 Task: Create a sub task Design and Implement Solution for the task  Implement a new remote support system for a company's IT department in the project AgileFever , assign it to team member softage.4@softage.net and update the status of the sub task to  Off Track , set the priority of the sub task to High
Action: Mouse moved to (327, 336)
Screenshot: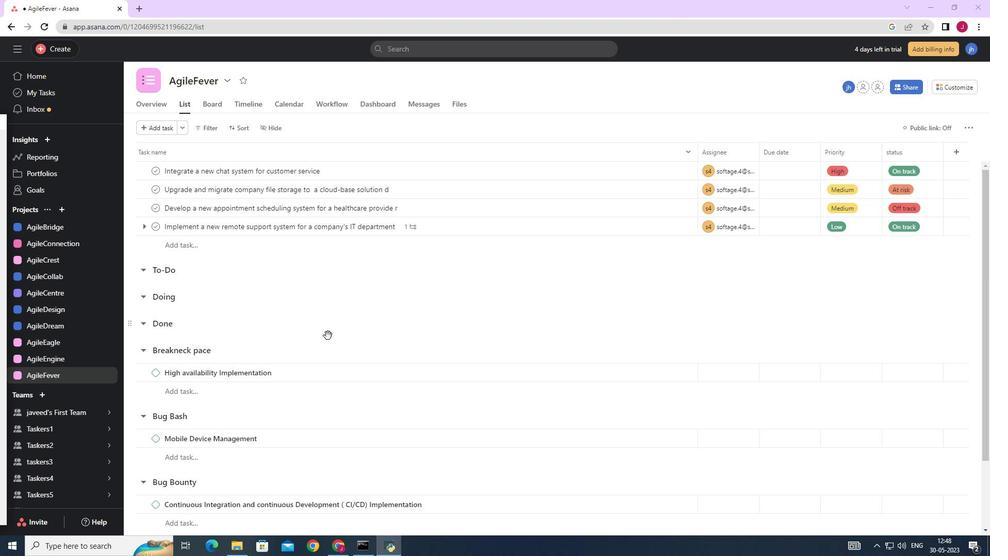 
Action: Mouse scrolled (327, 336) with delta (0, 0)
Screenshot: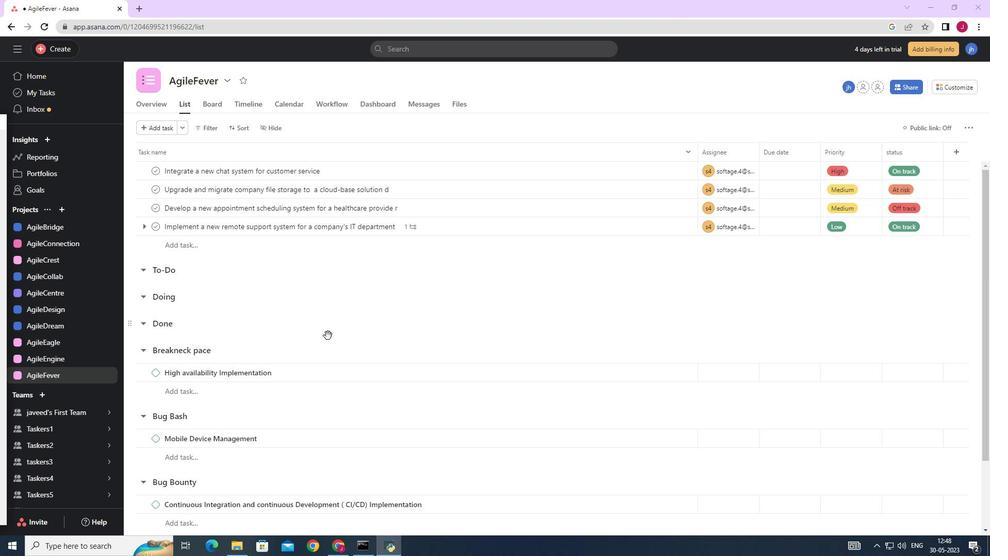 
Action: Mouse scrolled (327, 336) with delta (0, 0)
Screenshot: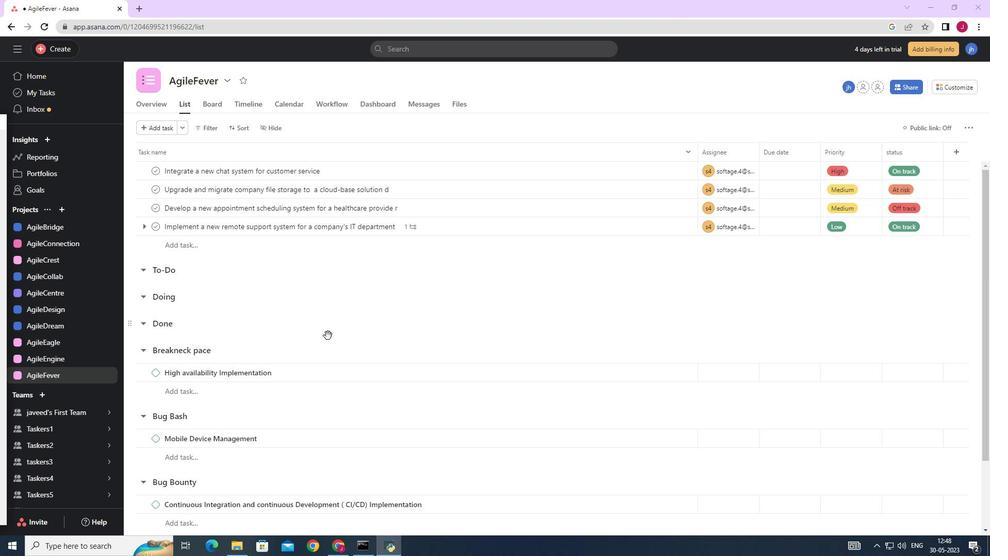 
Action: Mouse scrolled (327, 336) with delta (0, 0)
Screenshot: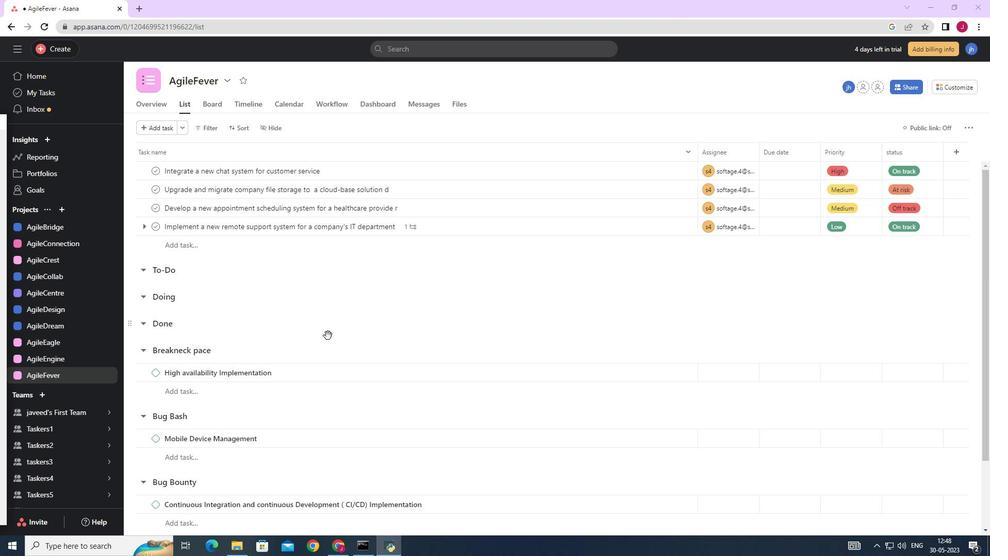 
Action: Mouse moved to (586, 222)
Screenshot: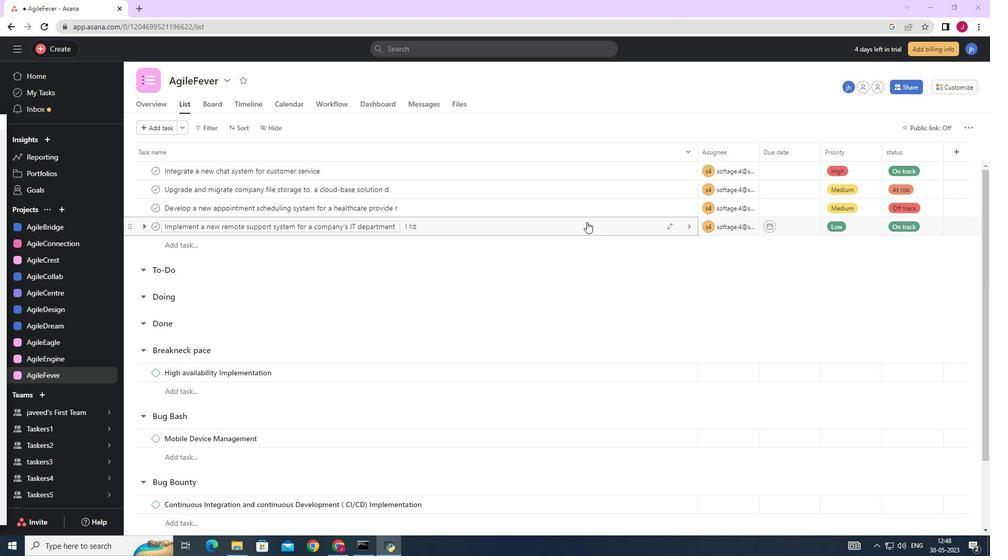 
Action: Mouse pressed left at (586, 222)
Screenshot: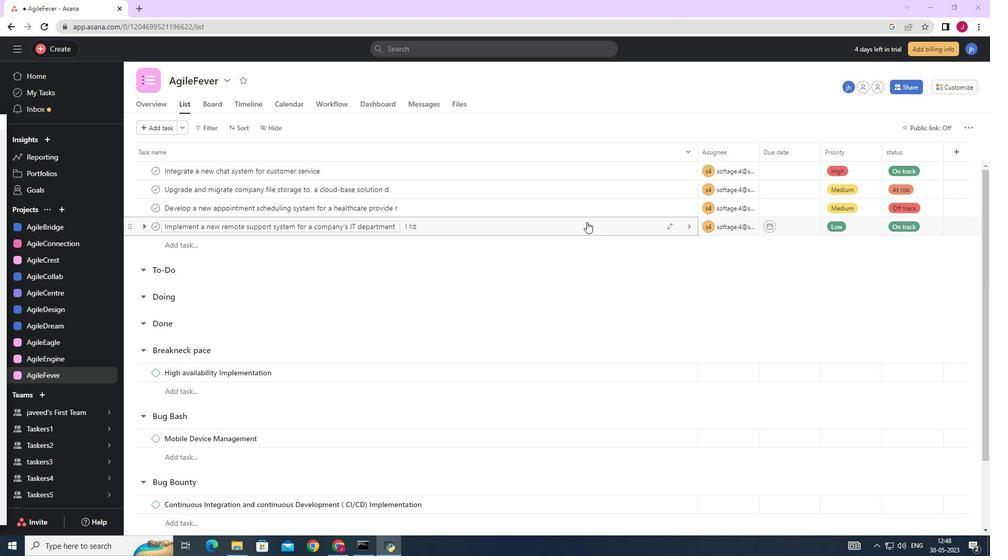 
Action: Mouse moved to (842, 388)
Screenshot: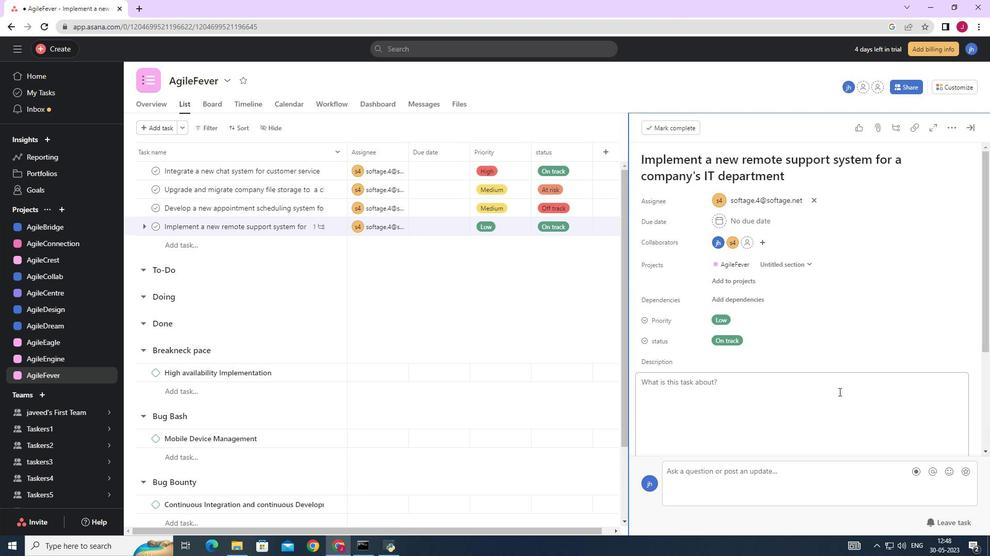 
Action: Mouse scrolled (842, 387) with delta (0, 0)
Screenshot: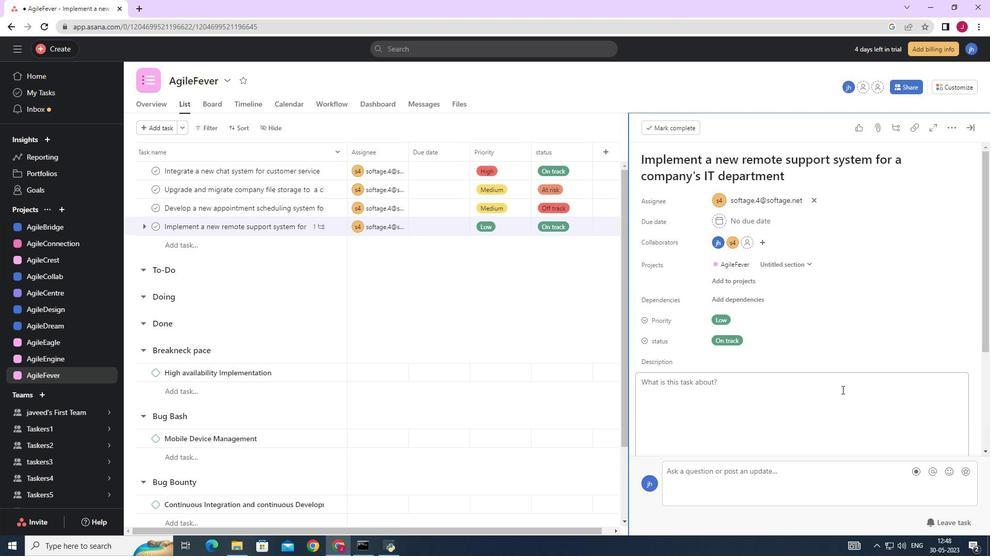 
Action: Mouse moved to (824, 387)
Screenshot: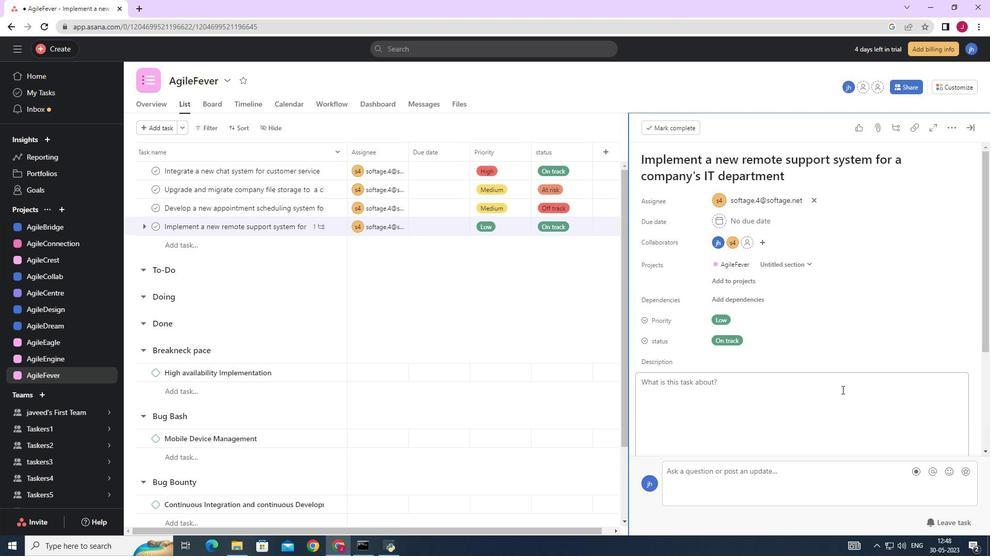 
Action: Mouse scrolled (834, 387) with delta (0, 0)
Screenshot: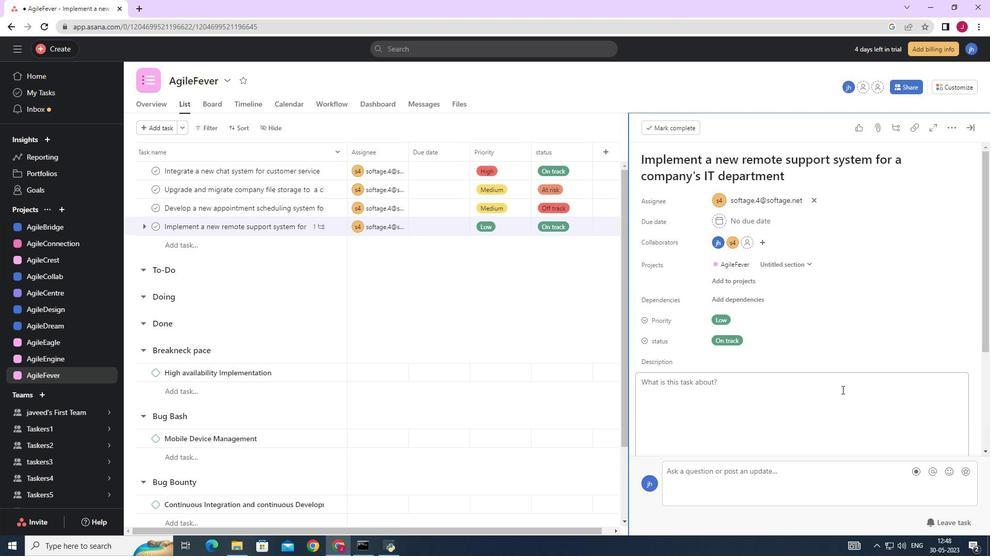 
Action: Mouse moved to (815, 387)
Screenshot: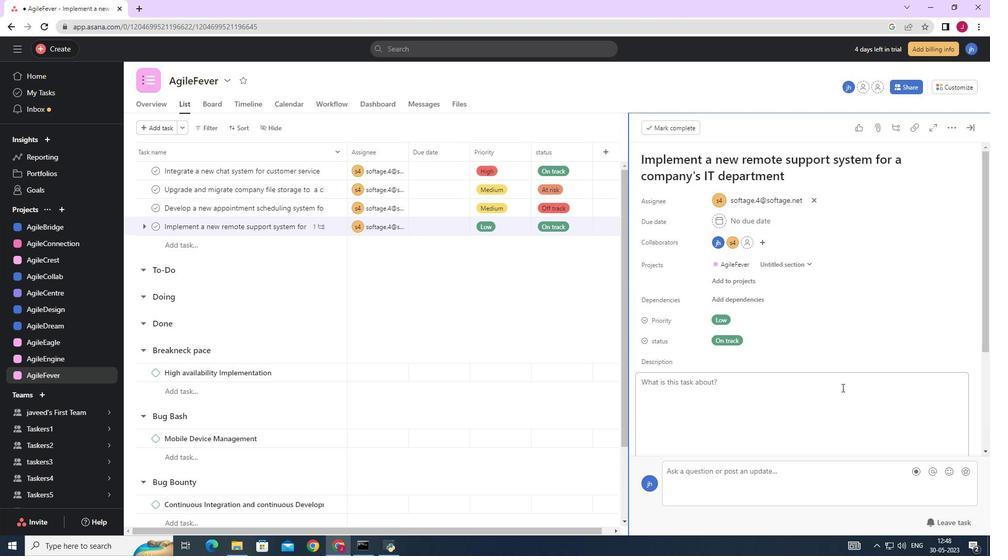 
Action: Mouse scrolled (817, 387) with delta (0, 0)
Screenshot: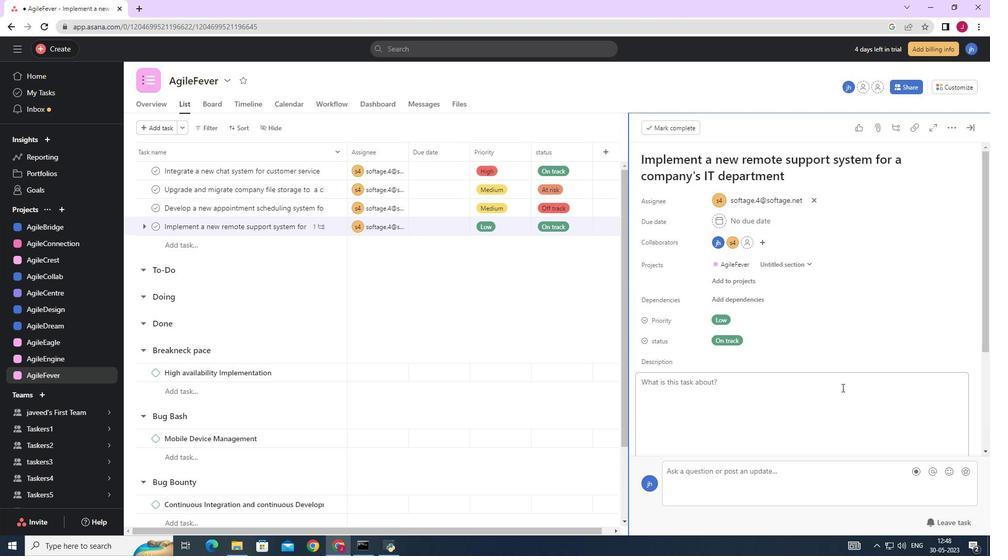
Action: Mouse moved to (801, 387)
Screenshot: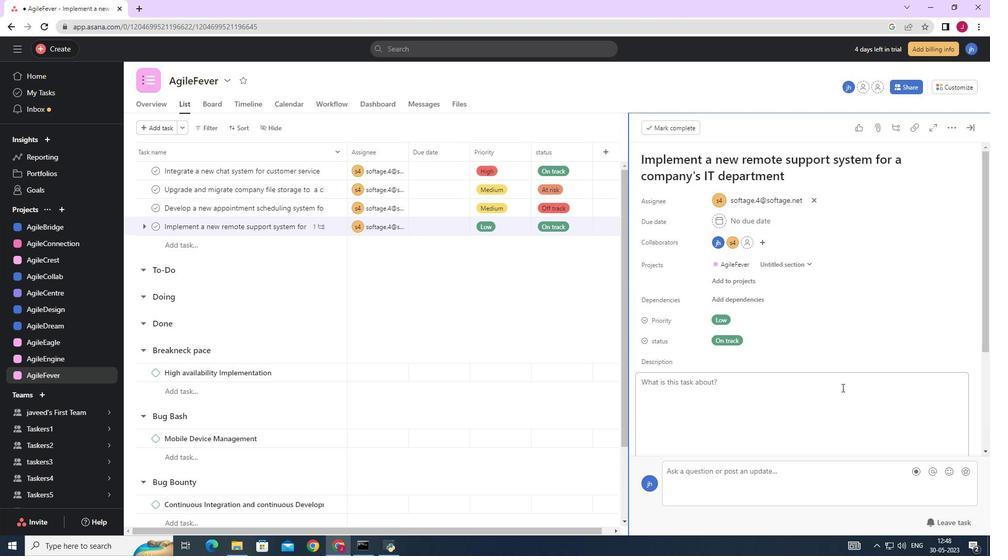 
Action: Mouse scrolled (809, 387) with delta (0, 0)
Screenshot: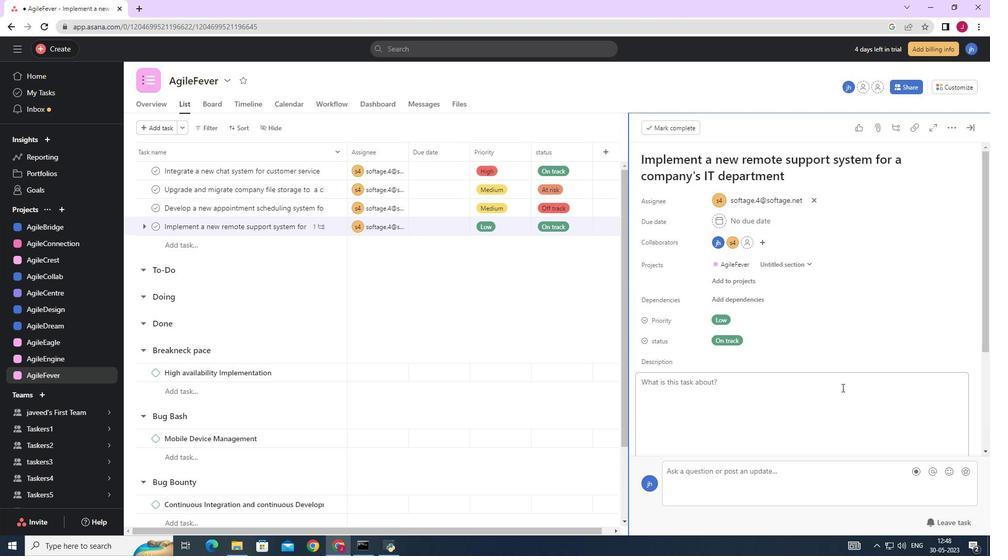 
Action: Mouse moved to (671, 376)
Screenshot: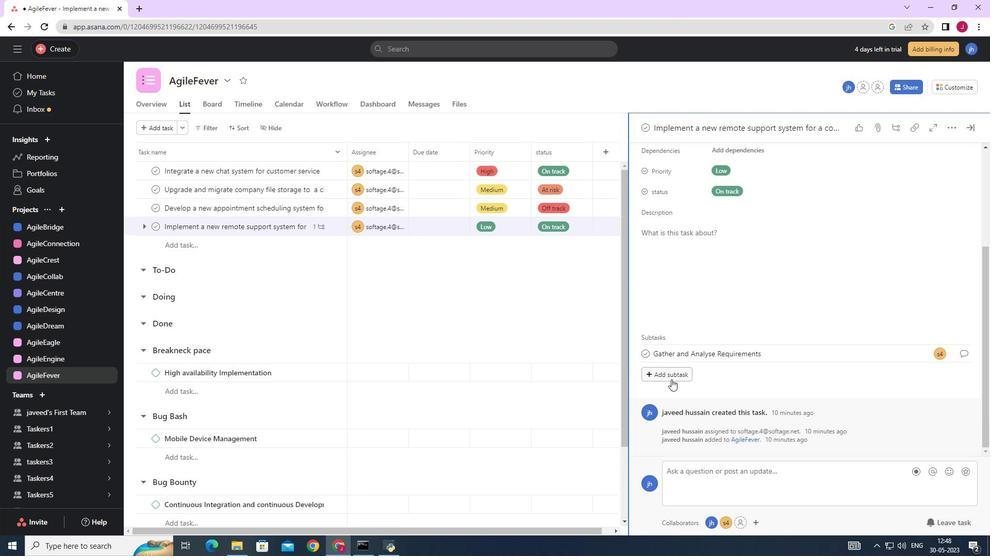 
Action: Mouse pressed left at (671, 376)
Screenshot: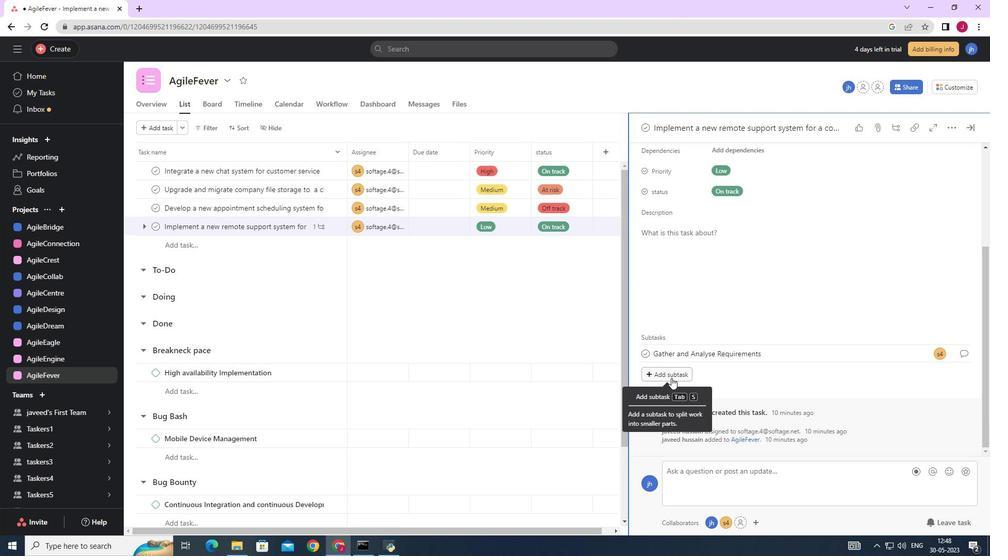 
Action: Mouse moved to (677, 357)
Screenshot: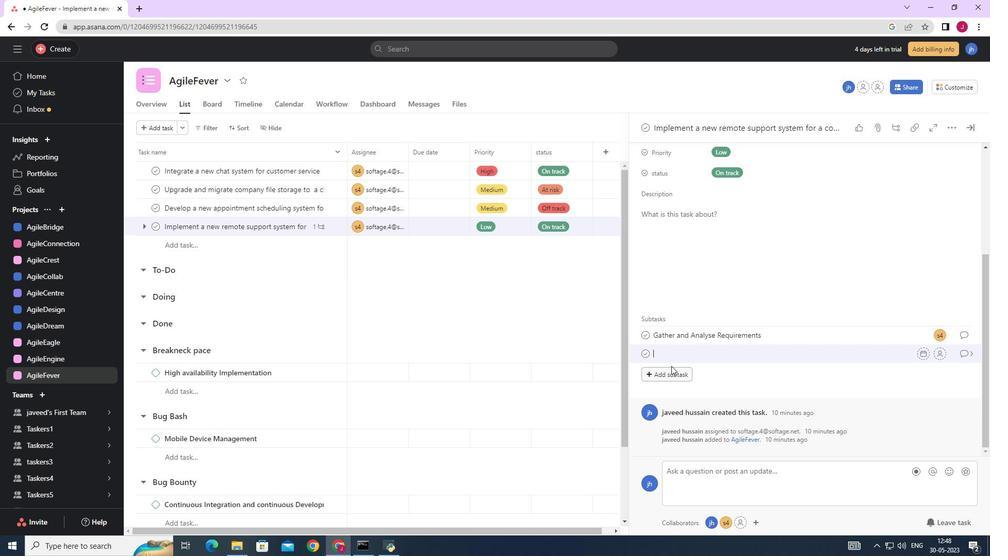 
Action: Key pressed <Key.caps_lock>D<Key.caps_lock>esign<Key.space>and<Key.space><Key.caps_lock>I<Key.caps_lock>mplement<Key.space><Key.caps_lock>S<Key.caps_lock>olution
Screenshot: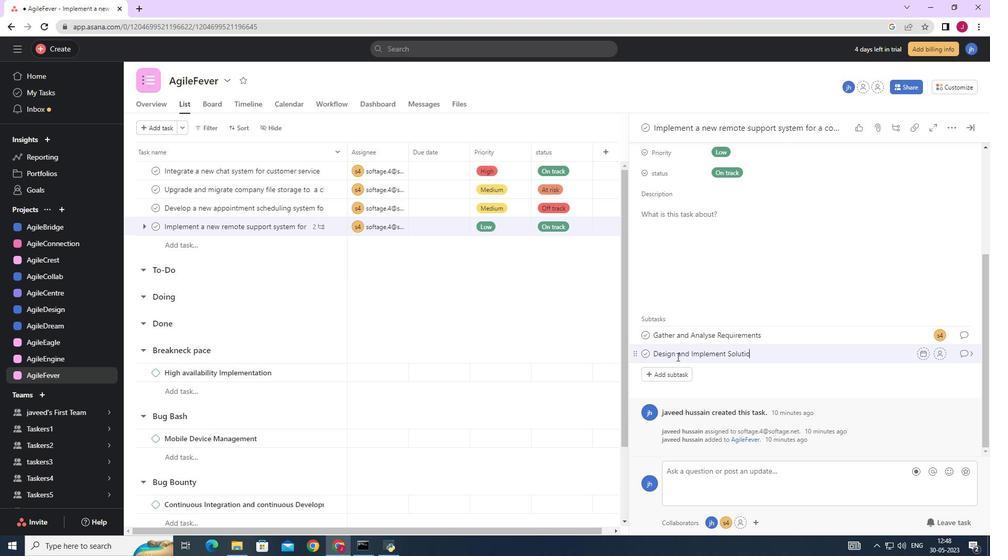 
Action: Mouse moved to (938, 354)
Screenshot: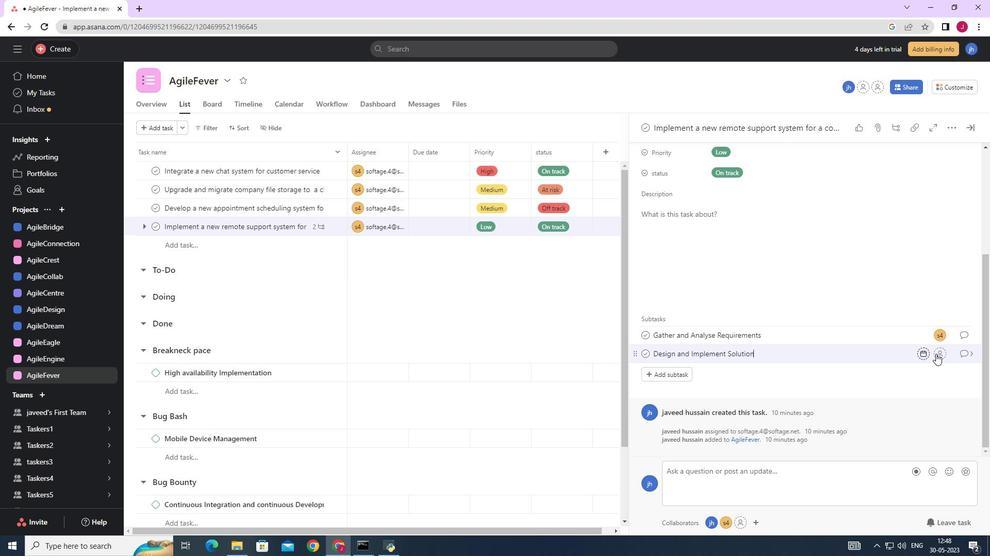 
Action: Mouse pressed left at (938, 354)
Screenshot: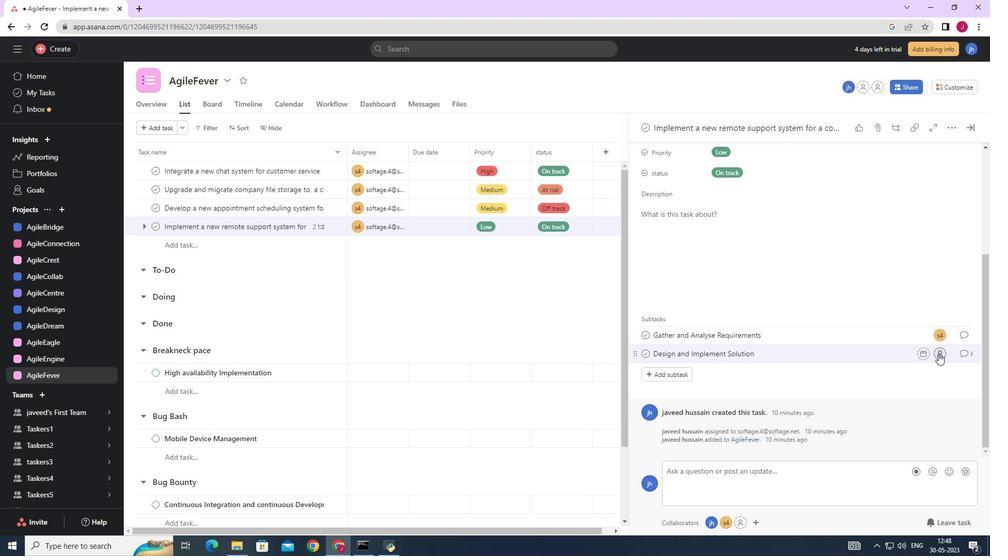 
Action: Mouse moved to (803, 357)
Screenshot: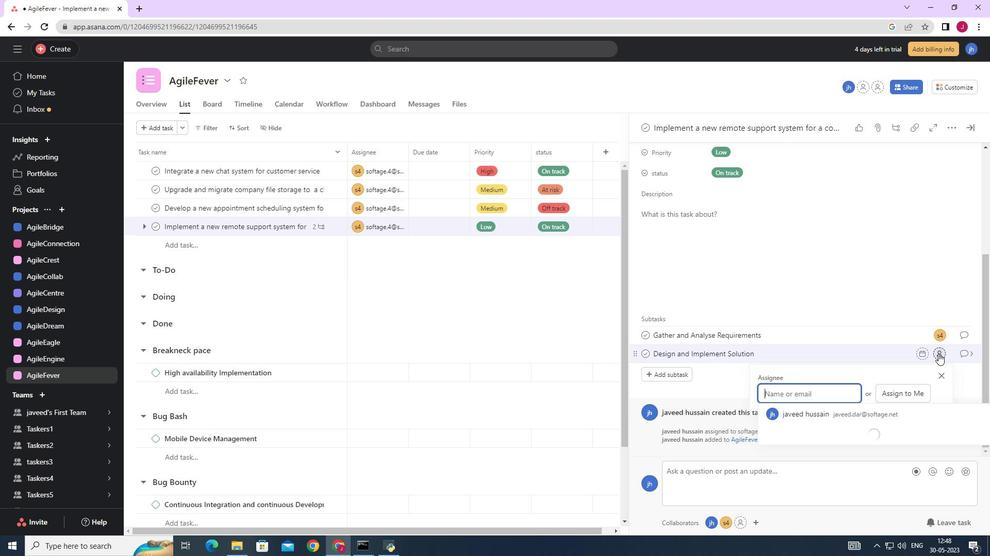 
Action: Key pressed softage.4
Screenshot: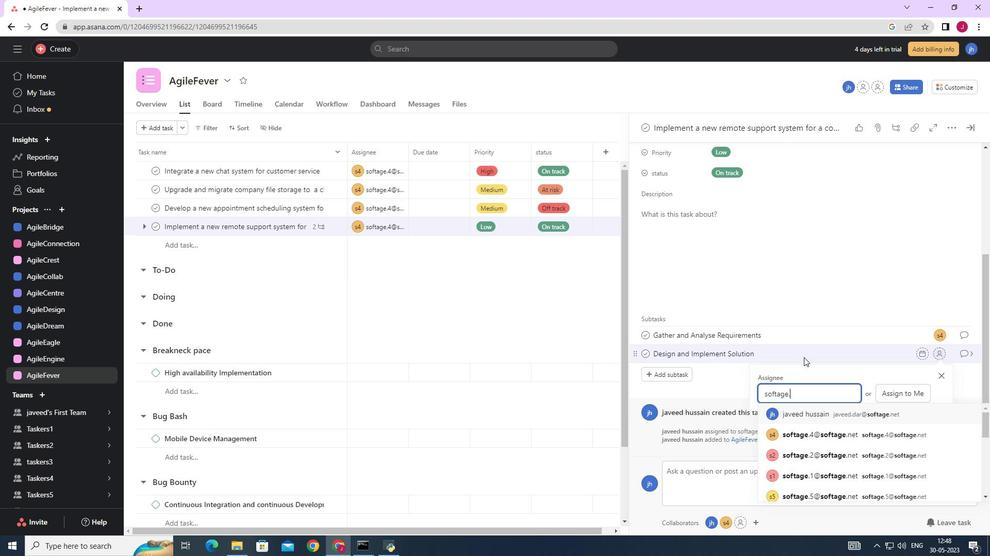 
Action: Mouse moved to (802, 413)
Screenshot: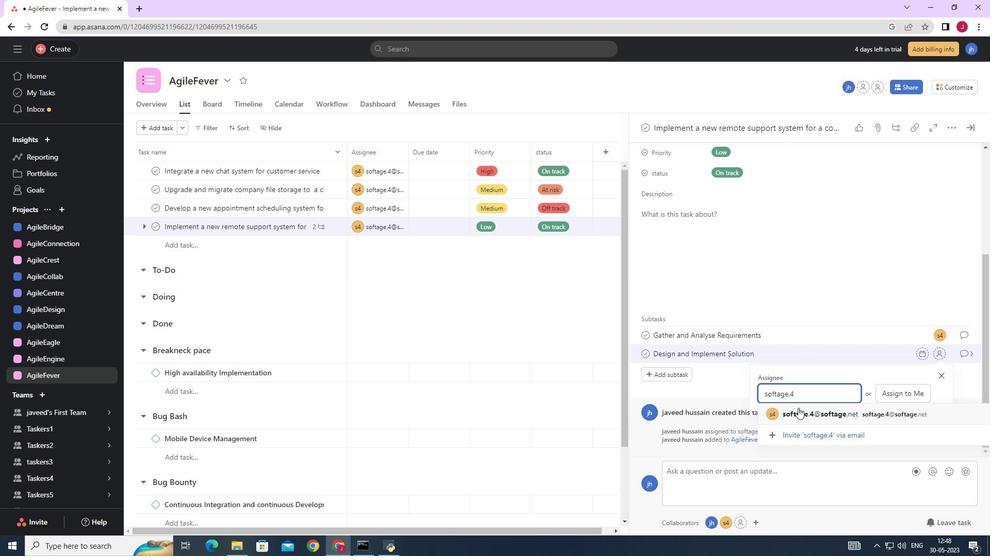 
Action: Mouse pressed left at (802, 413)
Screenshot: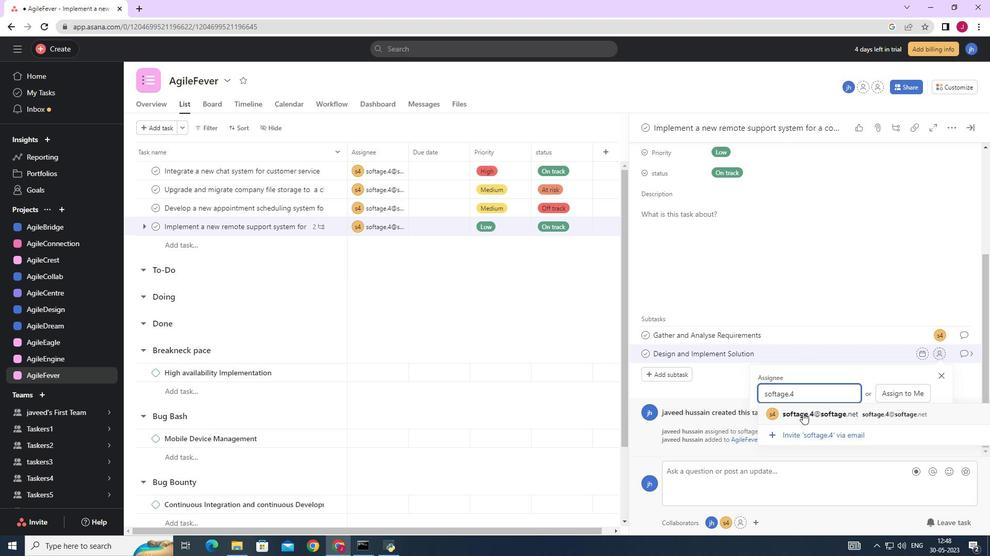 
Action: Mouse moved to (962, 353)
Screenshot: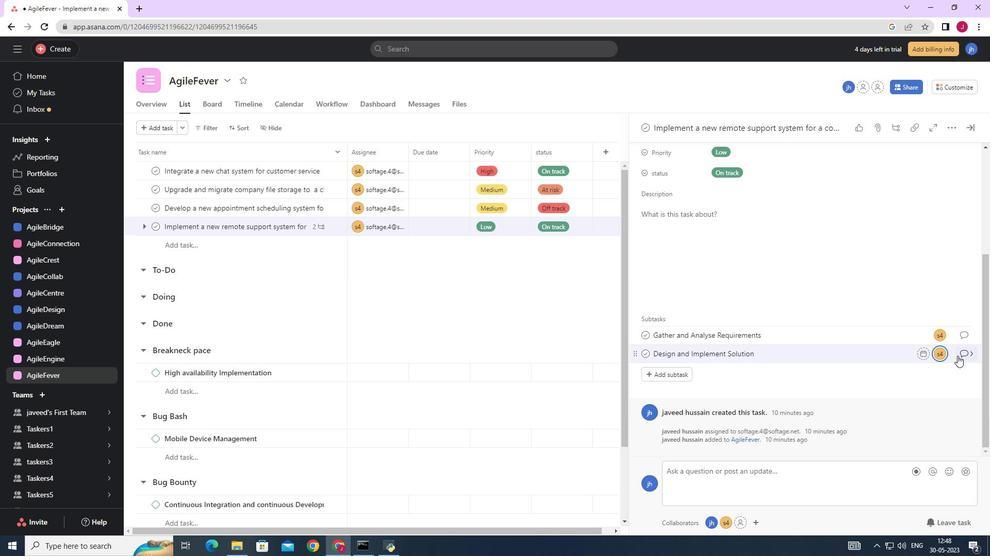 
Action: Mouse pressed left at (962, 353)
Screenshot: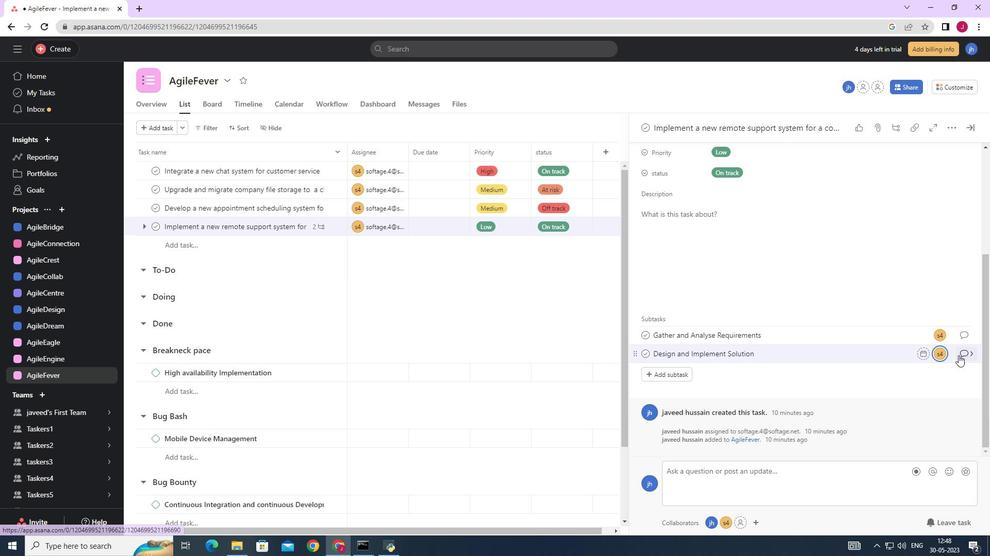 
Action: Mouse moved to (660, 297)
Screenshot: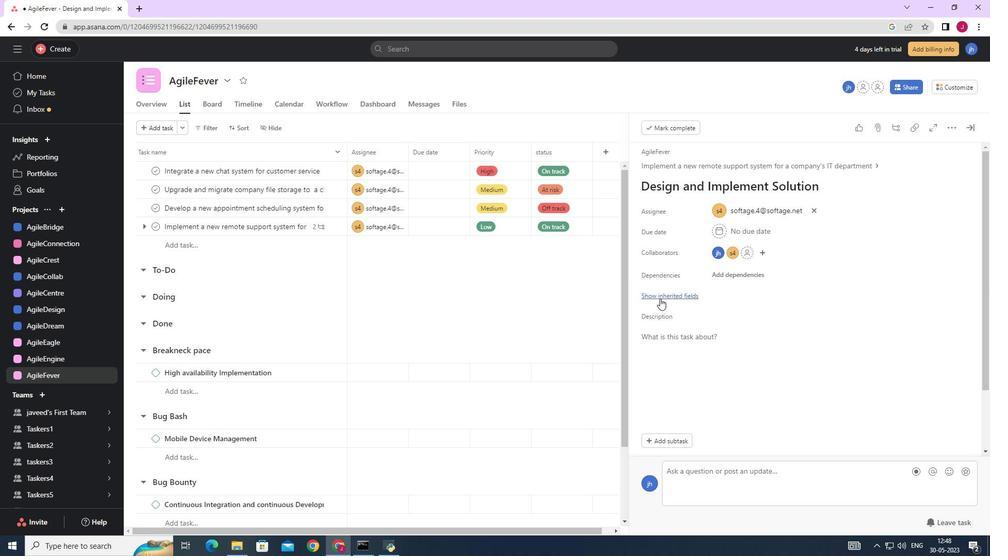 
Action: Mouse pressed left at (660, 297)
Screenshot: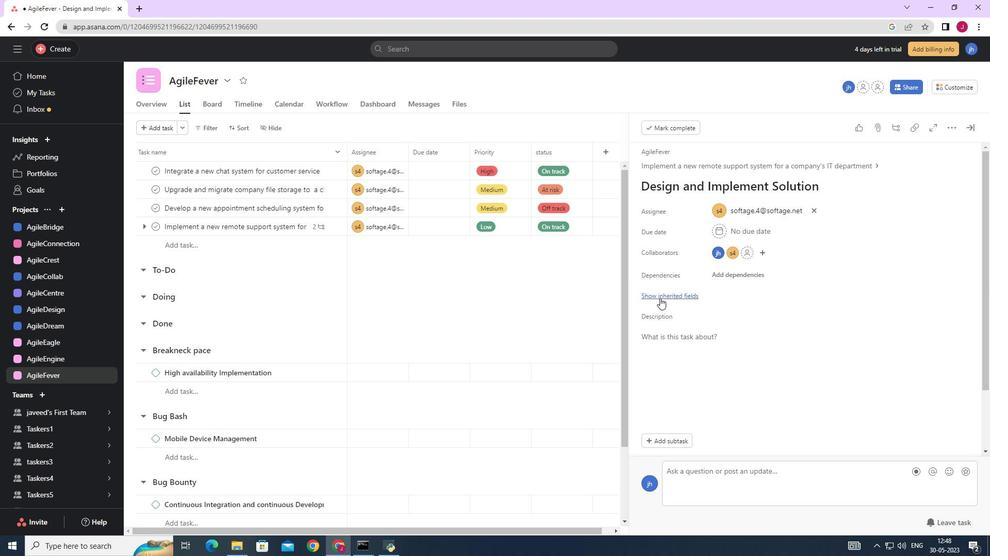 
Action: Mouse moved to (713, 318)
Screenshot: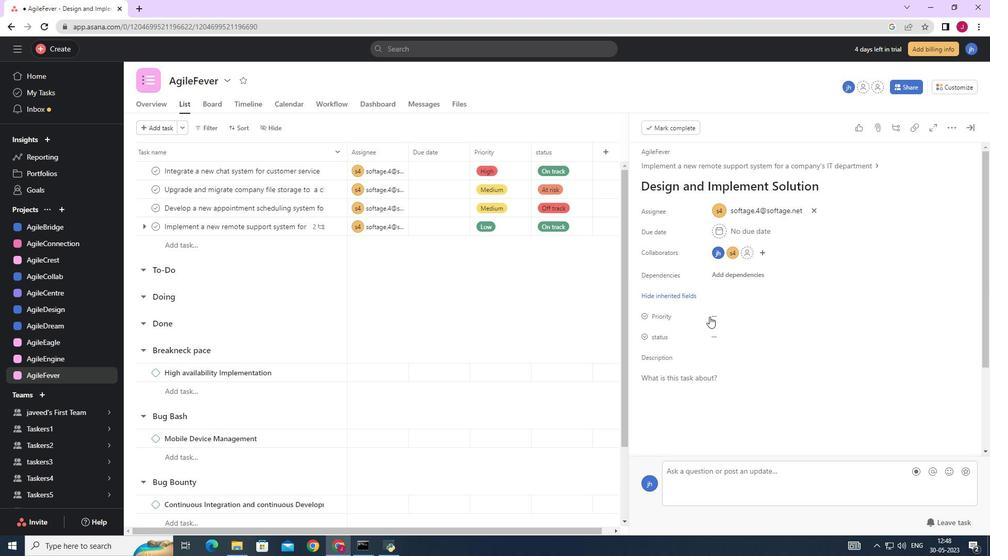 
Action: Mouse pressed left at (713, 318)
Screenshot: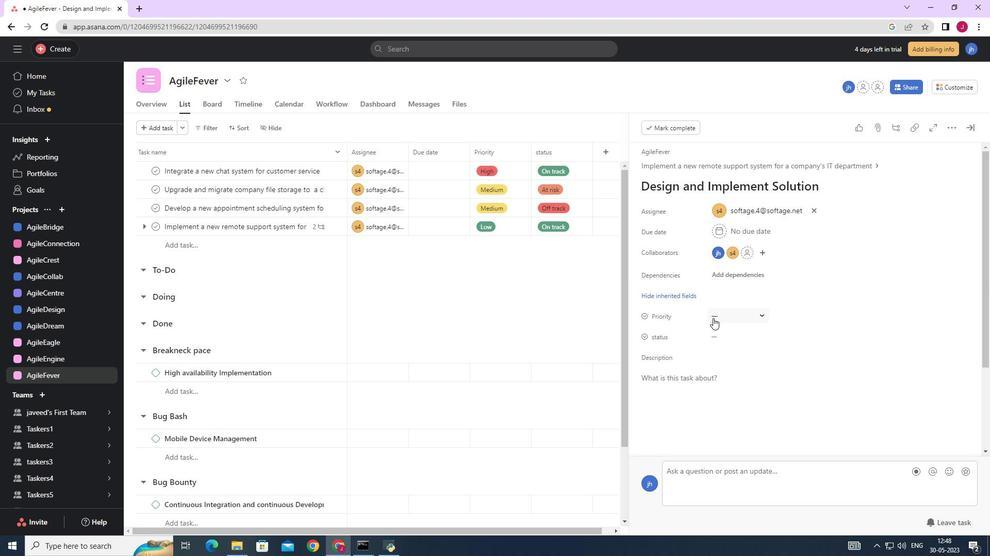 
Action: Mouse moved to (740, 349)
Screenshot: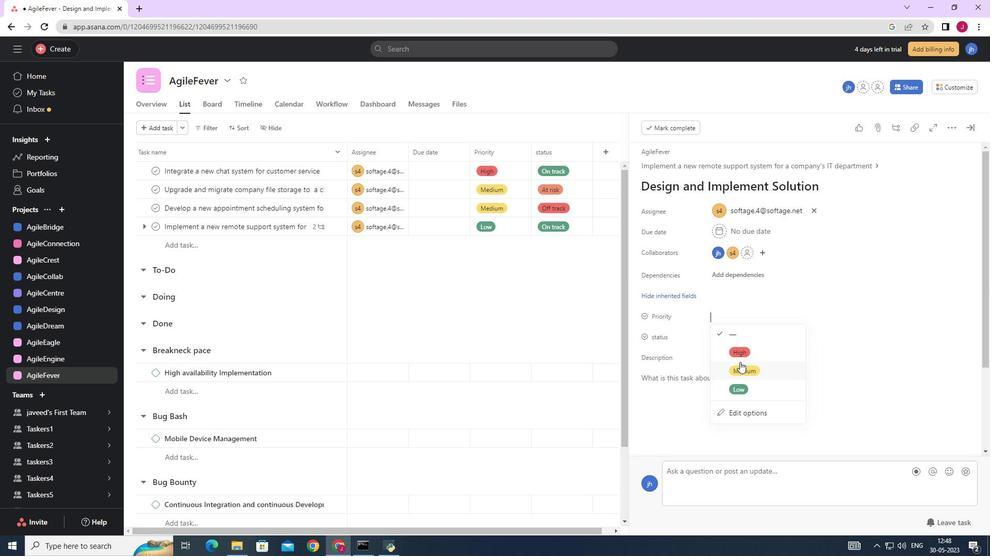 
Action: Mouse pressed left at (740, 349)
Screenshot: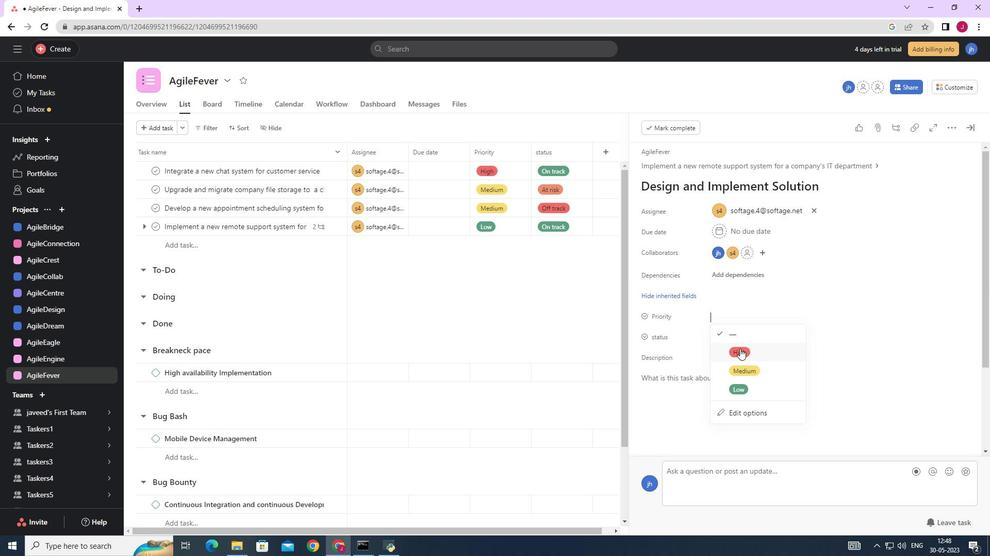 
Action: Mouse moved to (720, 333)
Screenshot: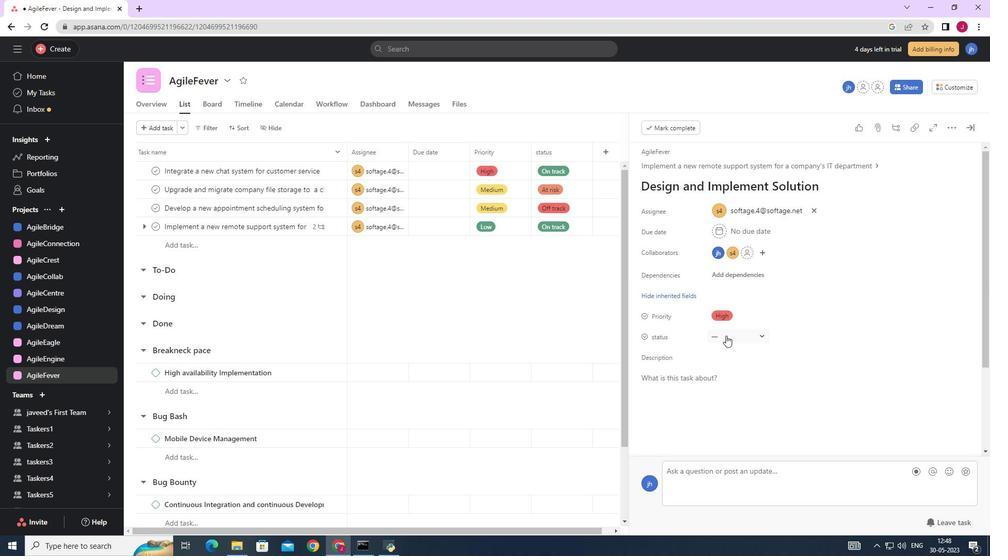 
Action: Mouse pressed left at (720, 333)
Screenshot: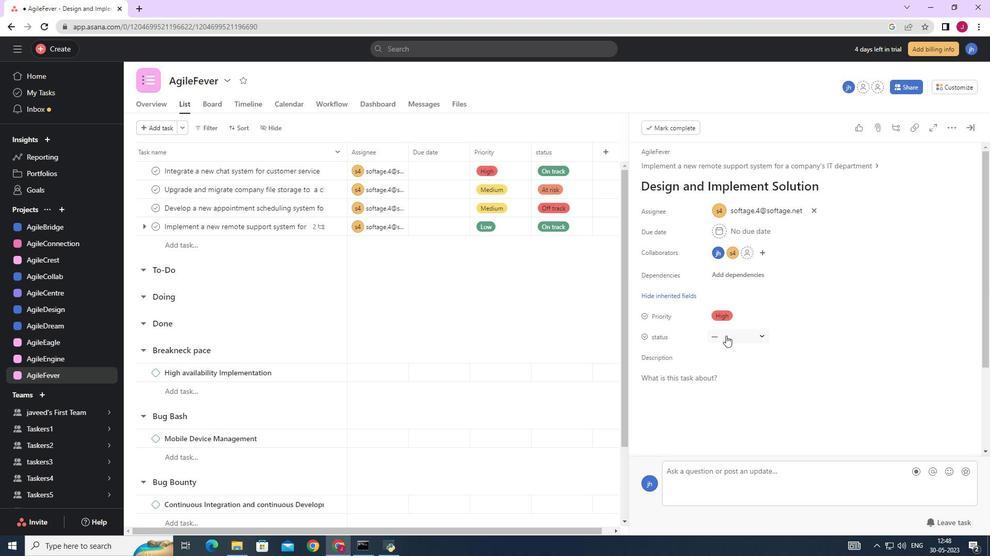 
Action: Mouse moved to (738, 390)
Screenshot: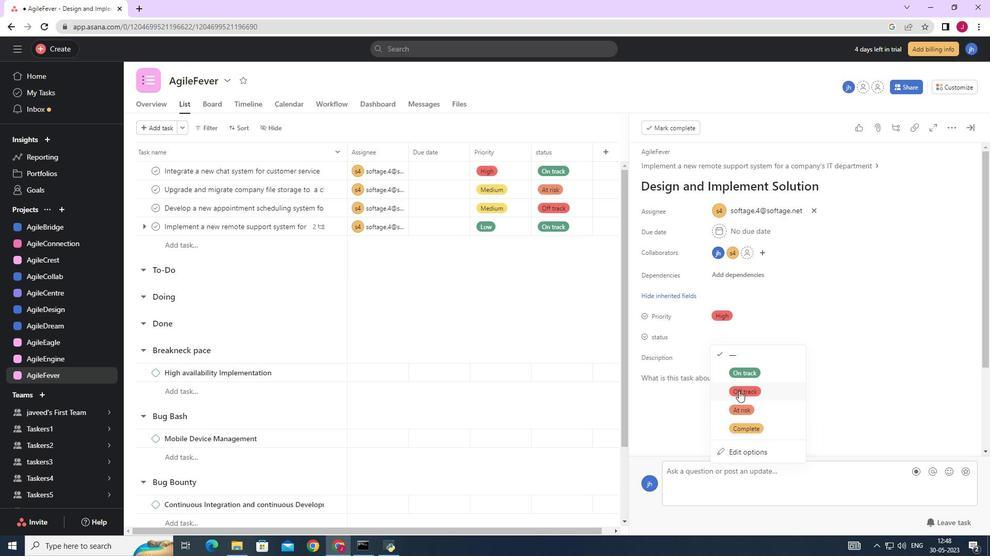 
Action: Mouse pressed left at (738, 390)
Screenshot: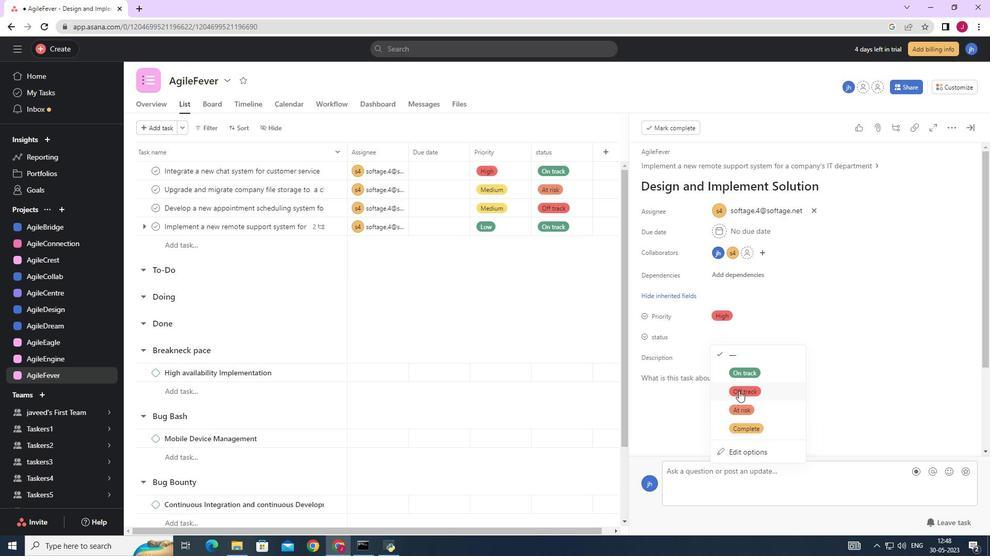 
Action: Mouse moved to (752, 396)
Screenshot: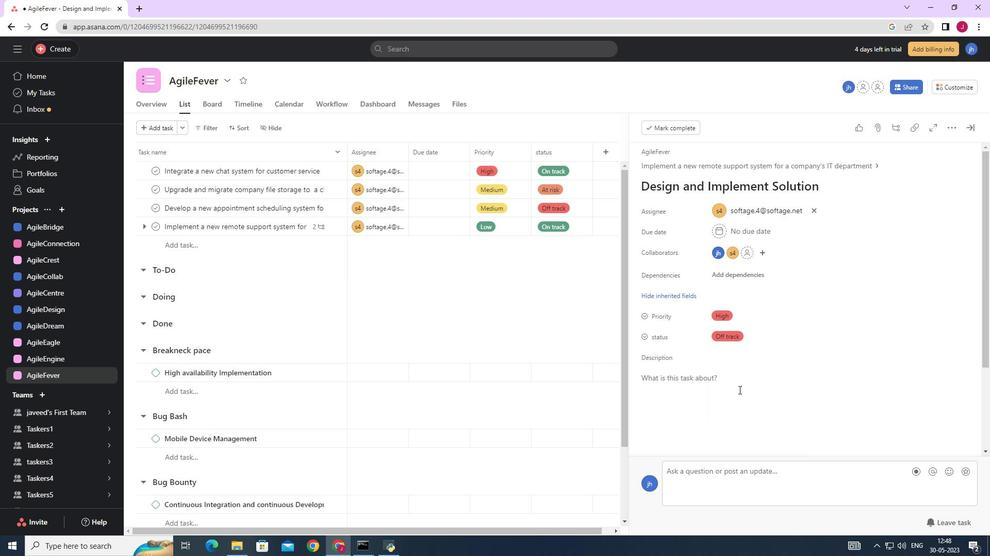
Action: Mouse scrolled (752, 396) with delta (0, 0)
Screenshot: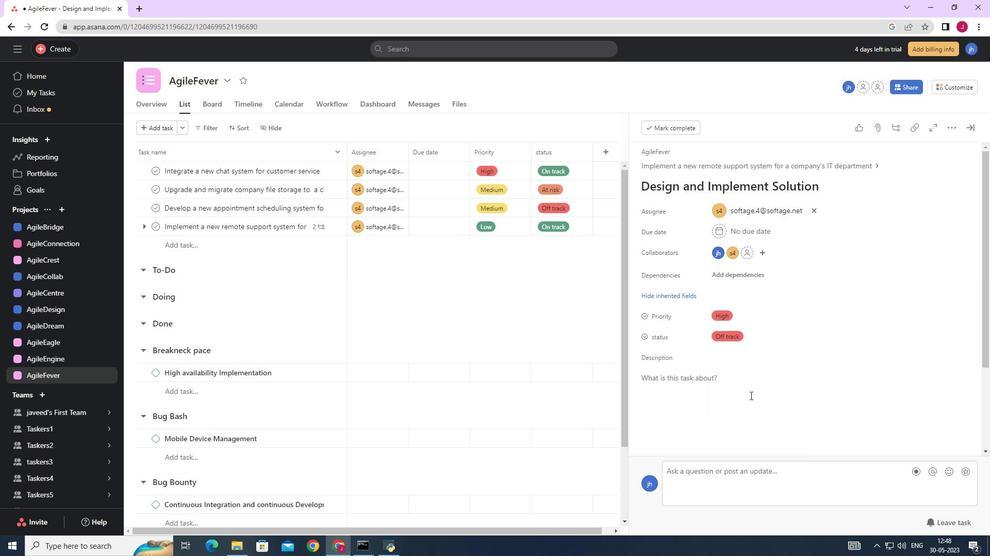 
Action: Mouse scrolled (752, 396) with delta (0, 0)
Screenshot: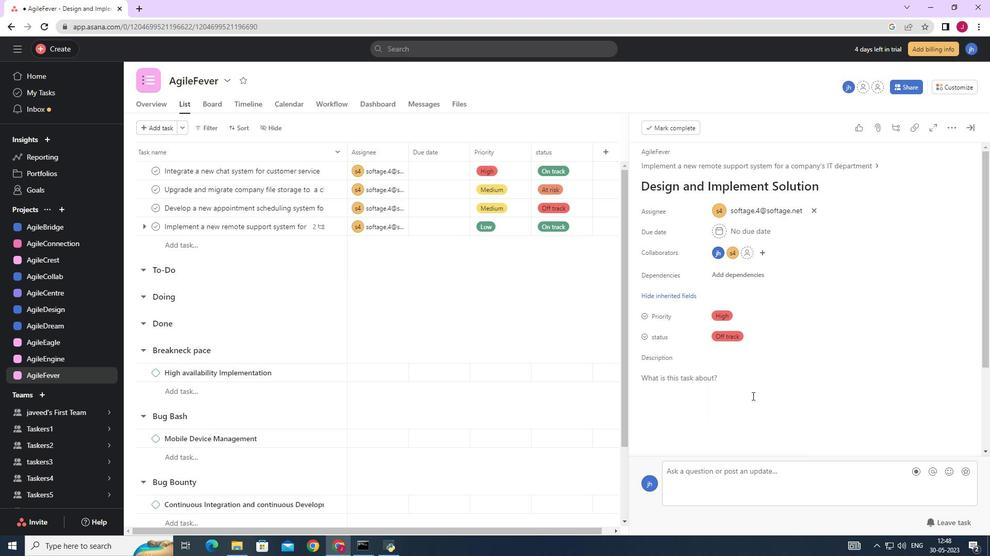 
Action: Mouse scrolled (752, 396) with delta (0, 0)
Screenshot: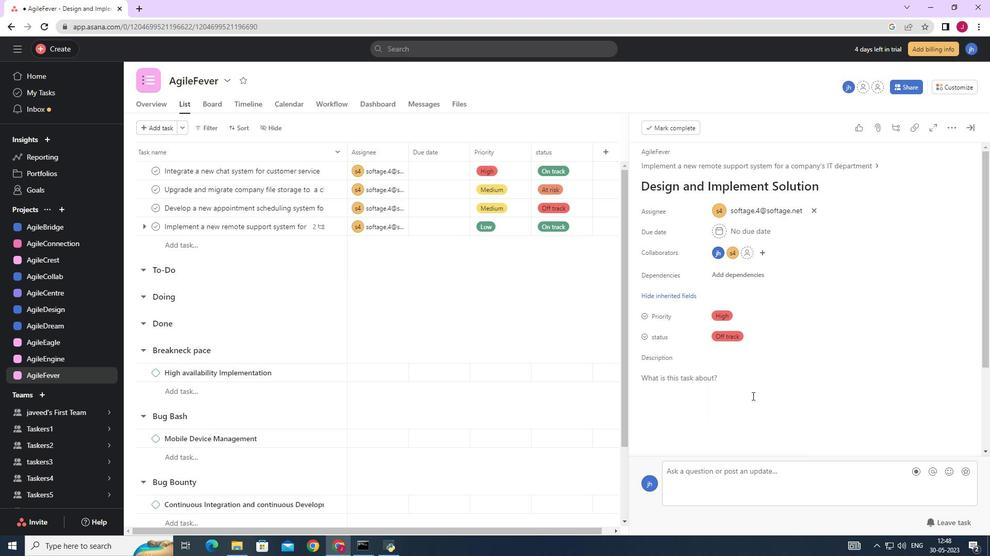 
Action: Mouse scrolled (752, 396) with delta (0, 0)
Screenshot: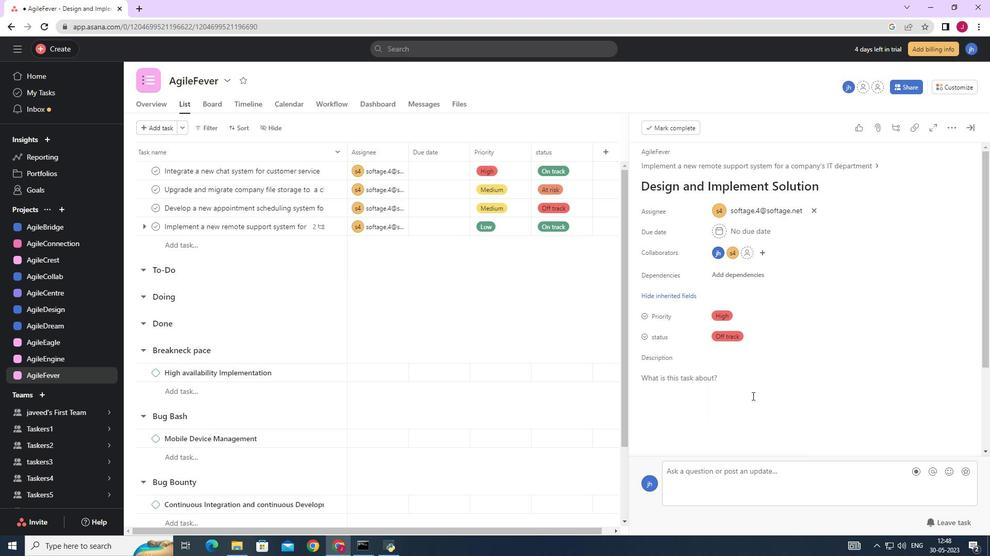 
Action: Mouse scrolled (752, 396) with delta (0, 0)
Screenshot: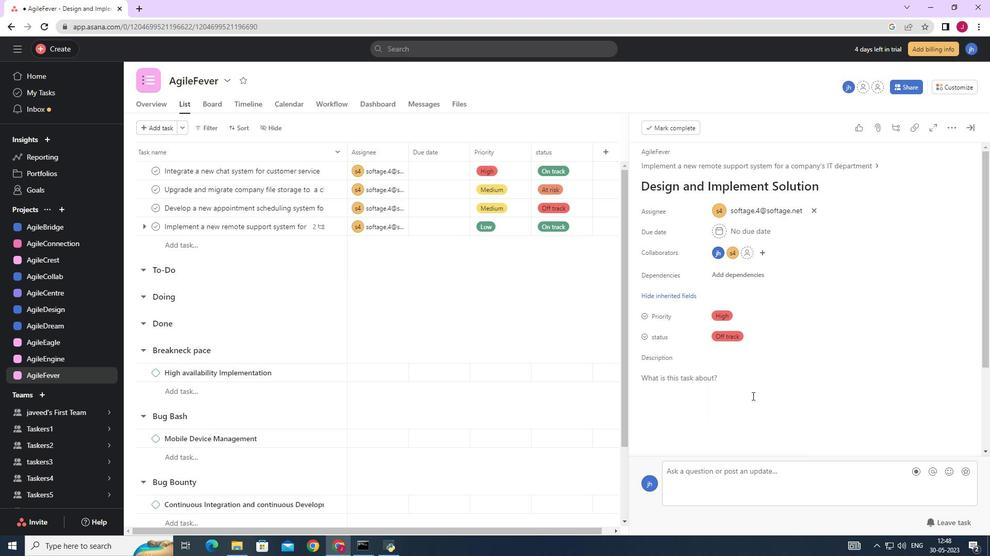 
Action: Mouse moved to (789, 323)
Screenshot: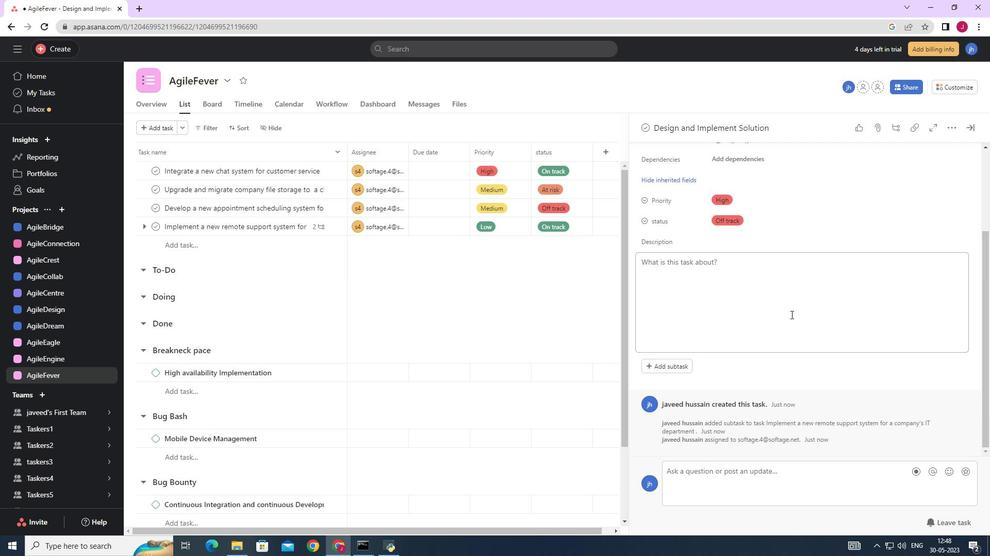 
Action: Mouse scrolled (789, 323) with delta (0, 0)
Screenshot: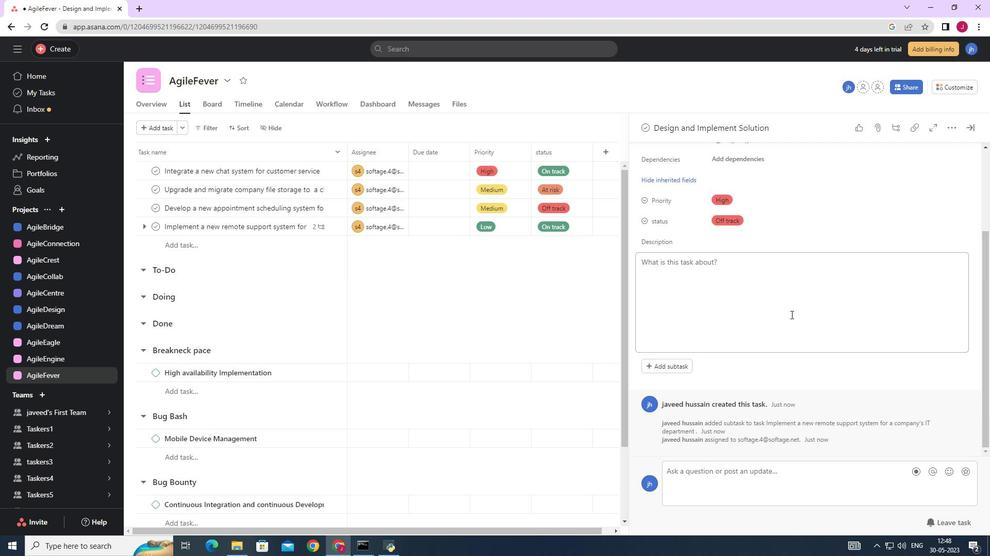 
Action: Mouse moved to (789, 323)
Screenshot: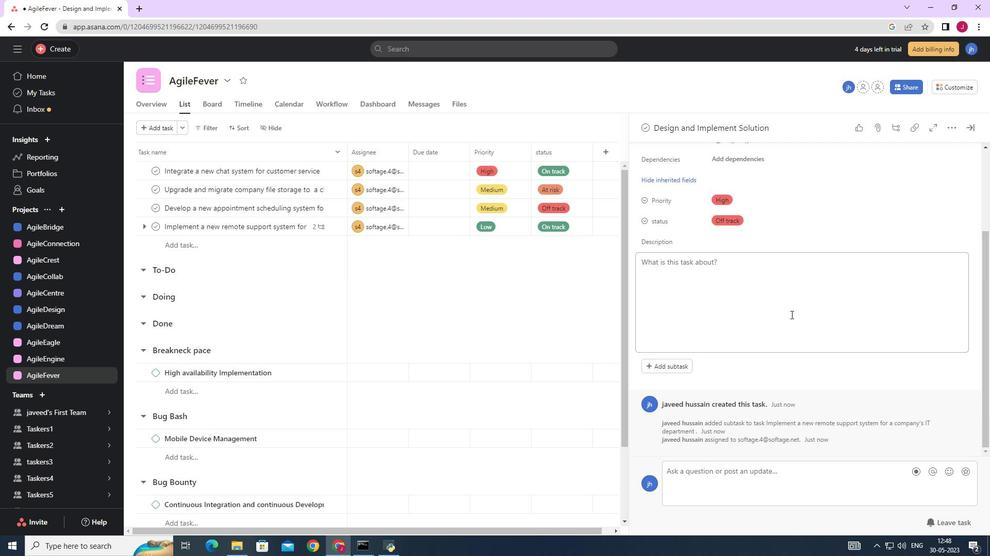 
Action: Mouse scrolled (789, 324) with delta (0, 0)
Screenshot: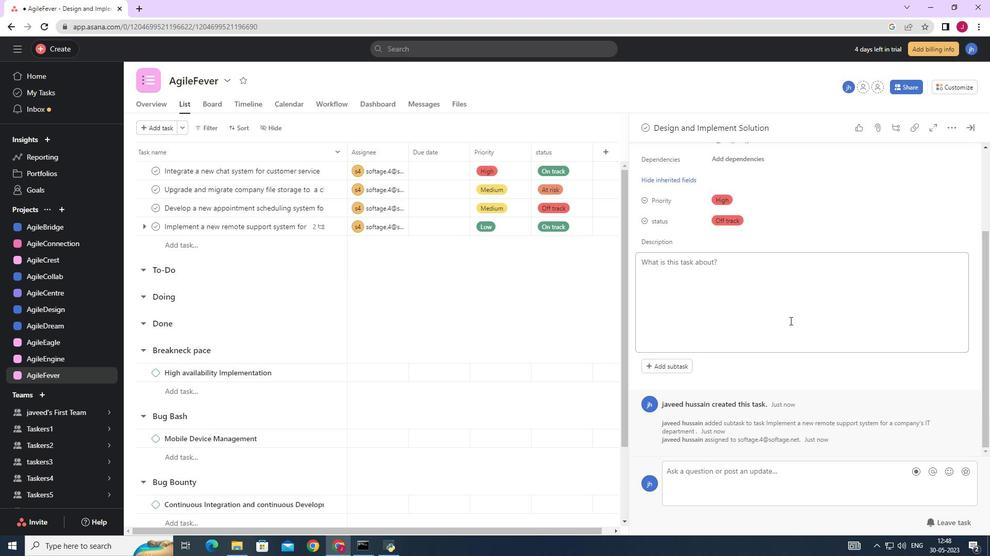 
Action: Mouse scrolled (789, 324) with delta (0, 0)
Screenshot: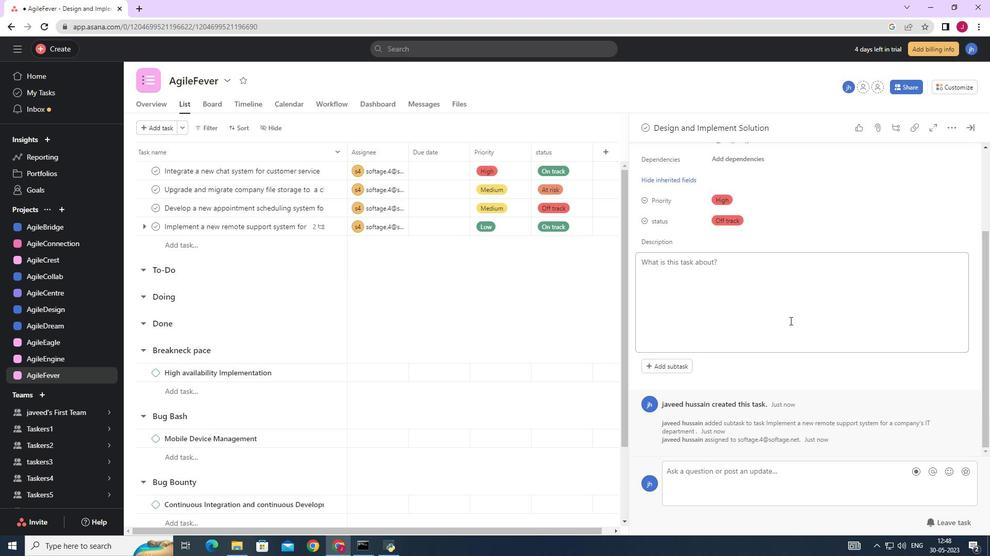 
Action: Mouse scrolled (789, 324) with delta (0, 0)
Screenshot: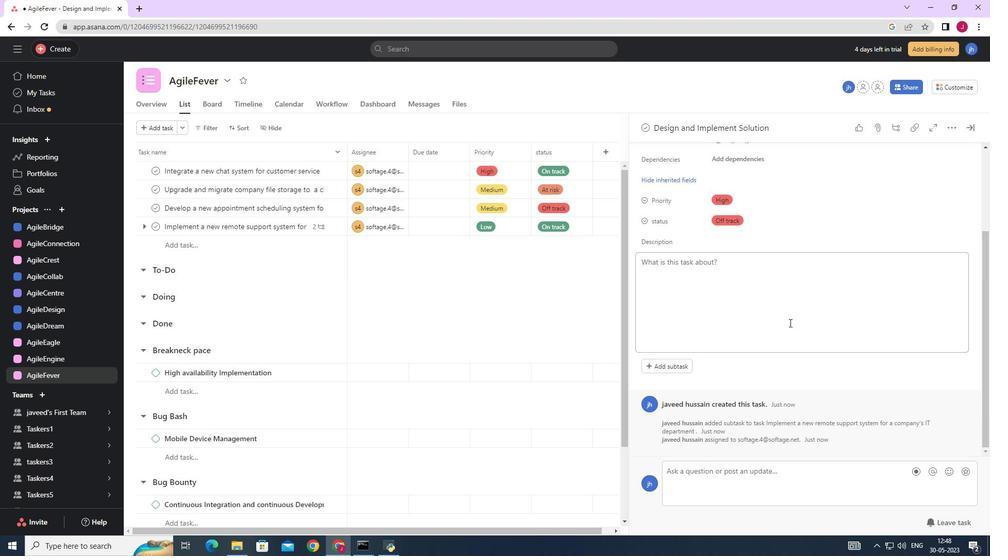 
Action: Mouse moved to (975, 126)
Screenshot: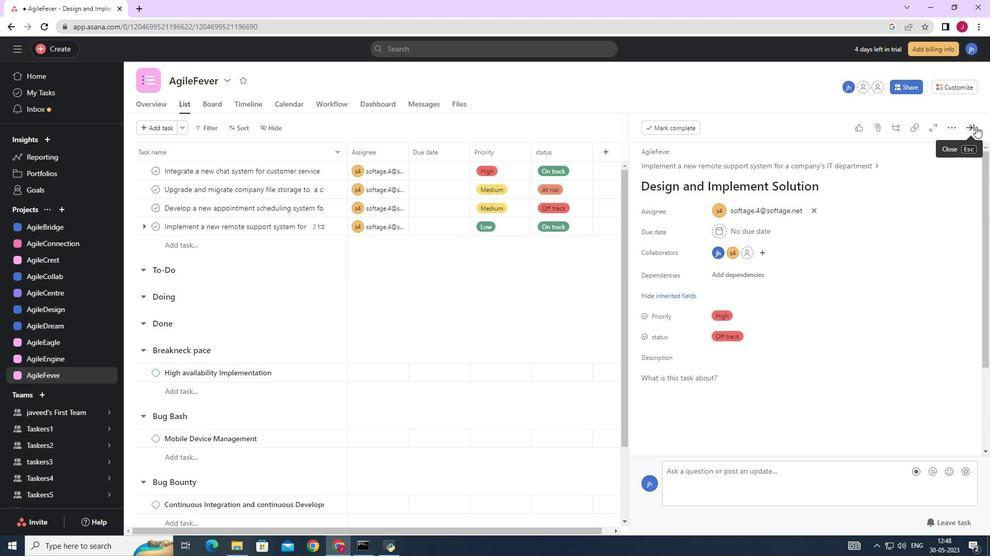 
Action: Mouse pressed left at (975, 126)
Screenshot: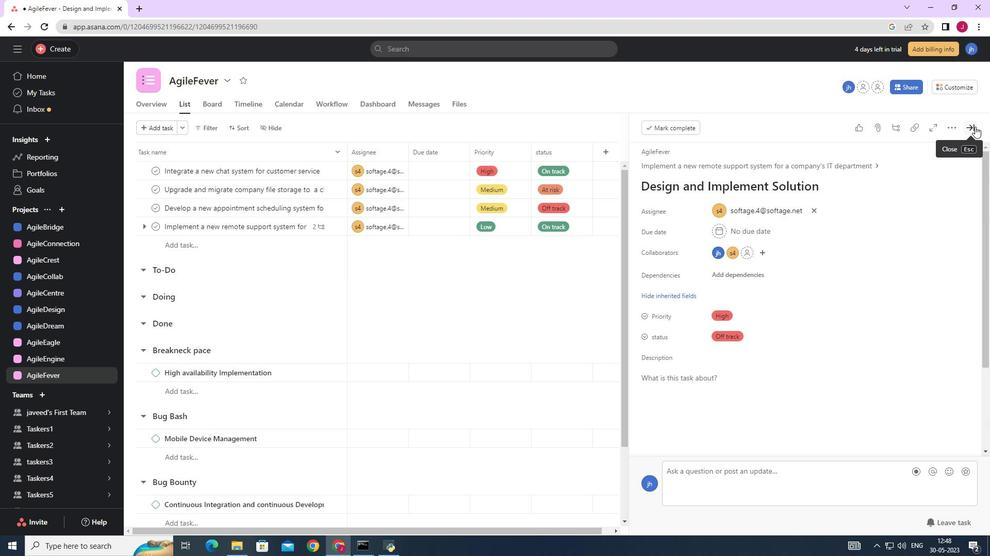 
Action: Mouse moved to (904, 147)
Screenshot: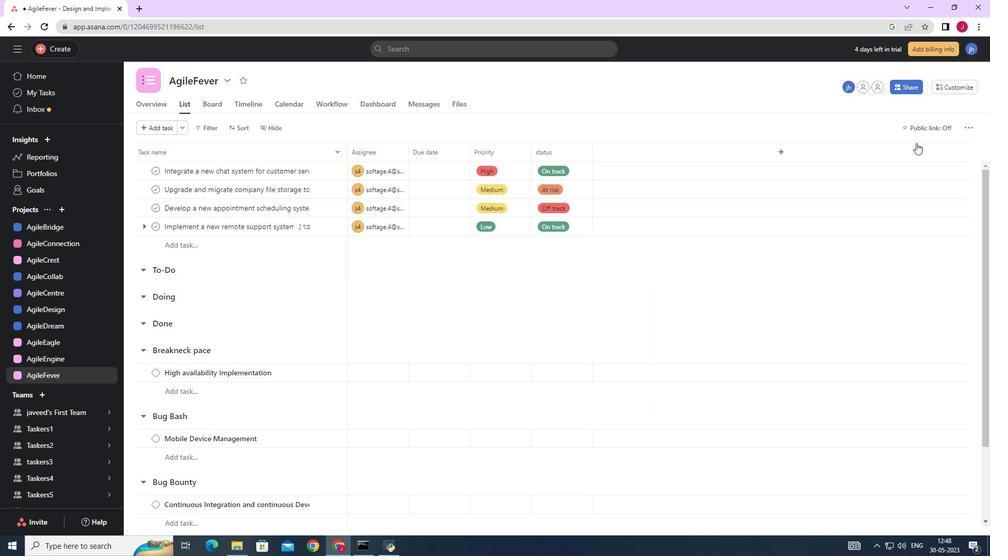 
